 Task: Forward email with the signature Anna Garcia with the subject 'Request for a meeting' from softage.1@softage.net to 'softage.5@softage.net' with the message 'I would like to schedule a call to discuss the progress of the new product development.'
Action: Mouse moved to (1052, 214)
Screenshot: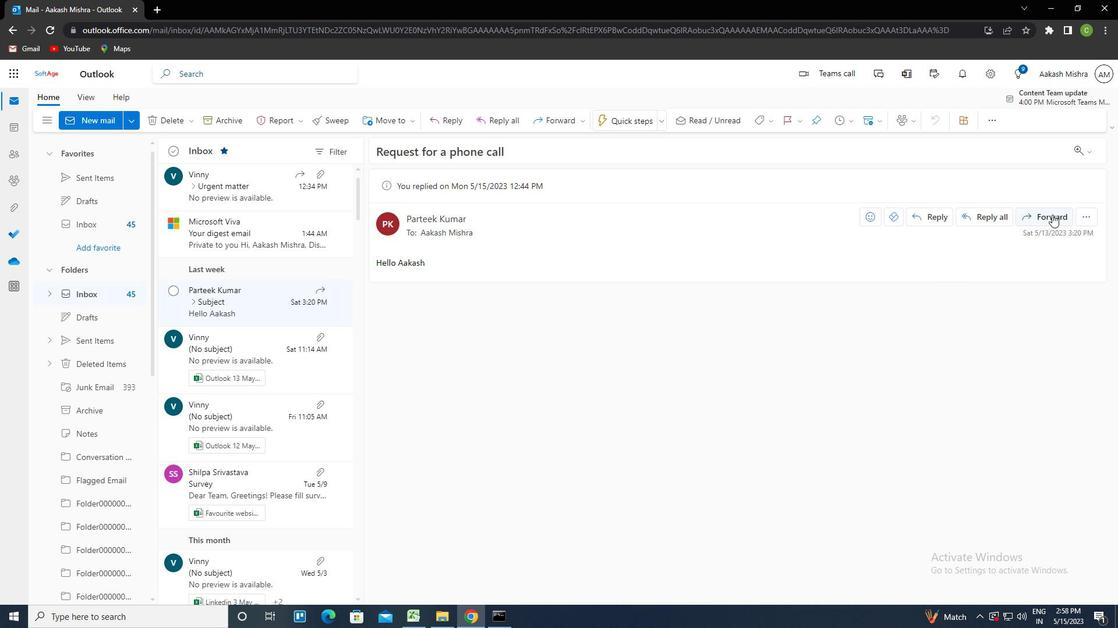 
Action: Mouse pressed left at (1052, 214)
Screenshot: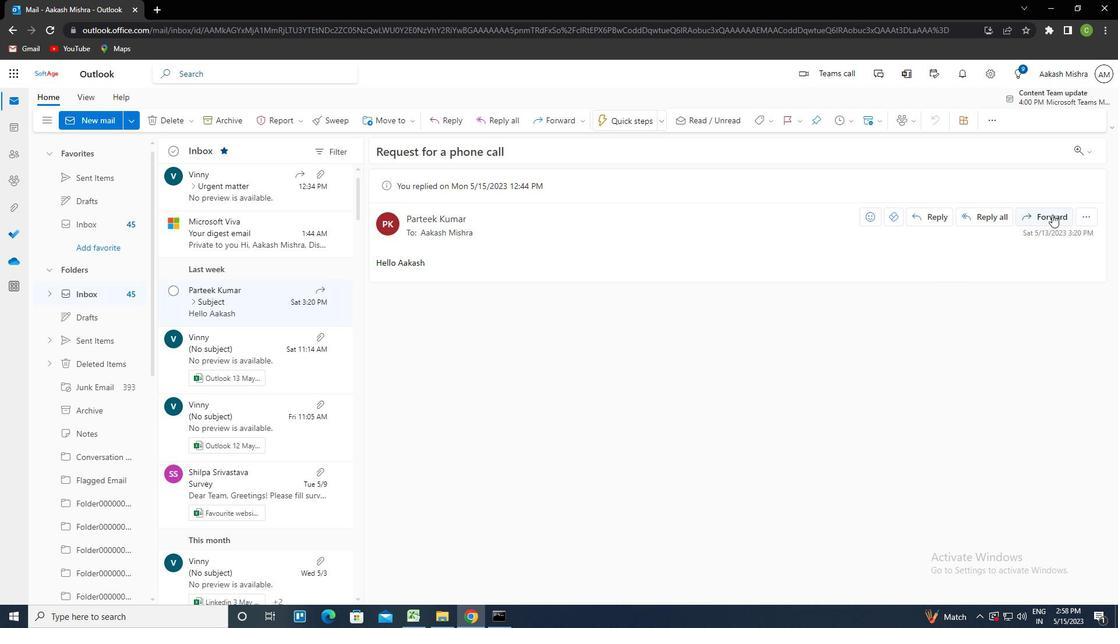 
Action: Mouse moved to (751, 123)
Screenshot: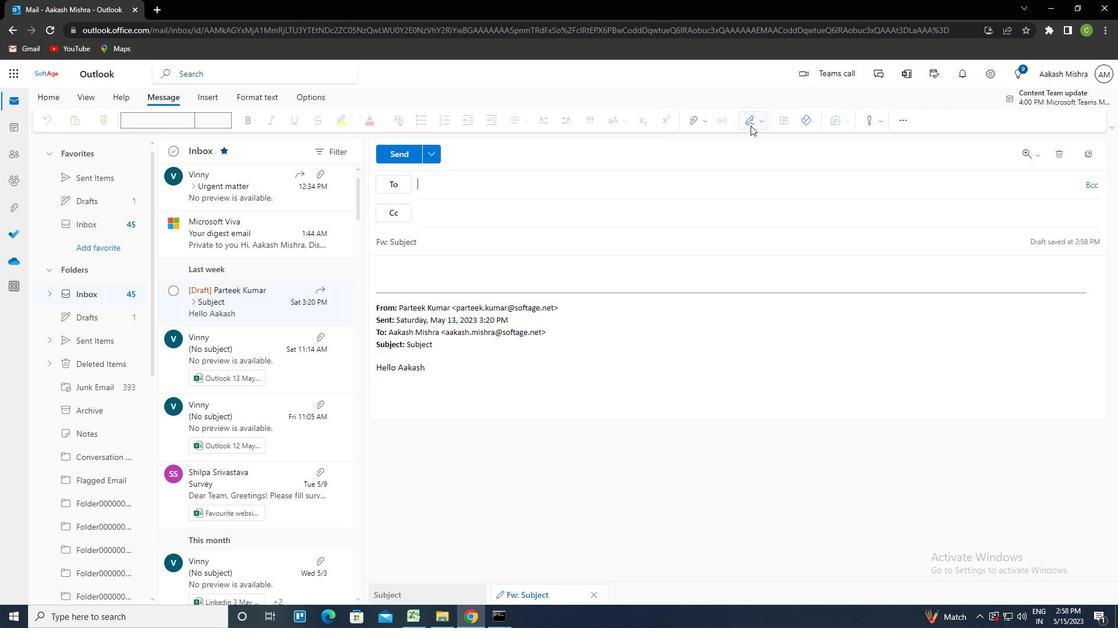 
Action: Mouse pressed left at (751, 123)
Screenshot: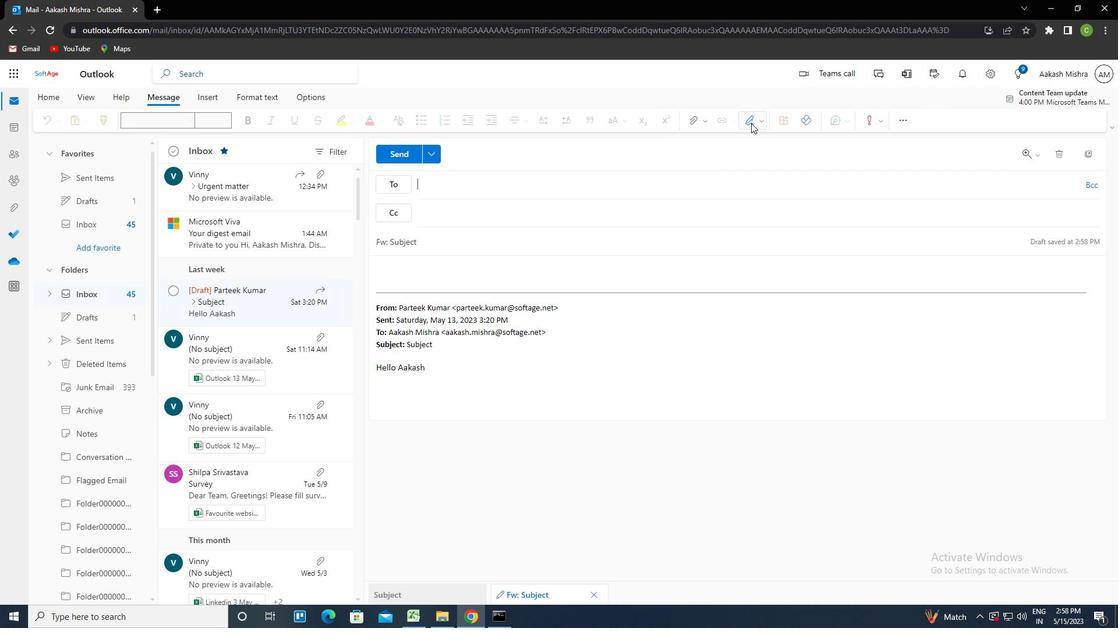 
Action: Mouse moved to (742, 162)
Screenshot: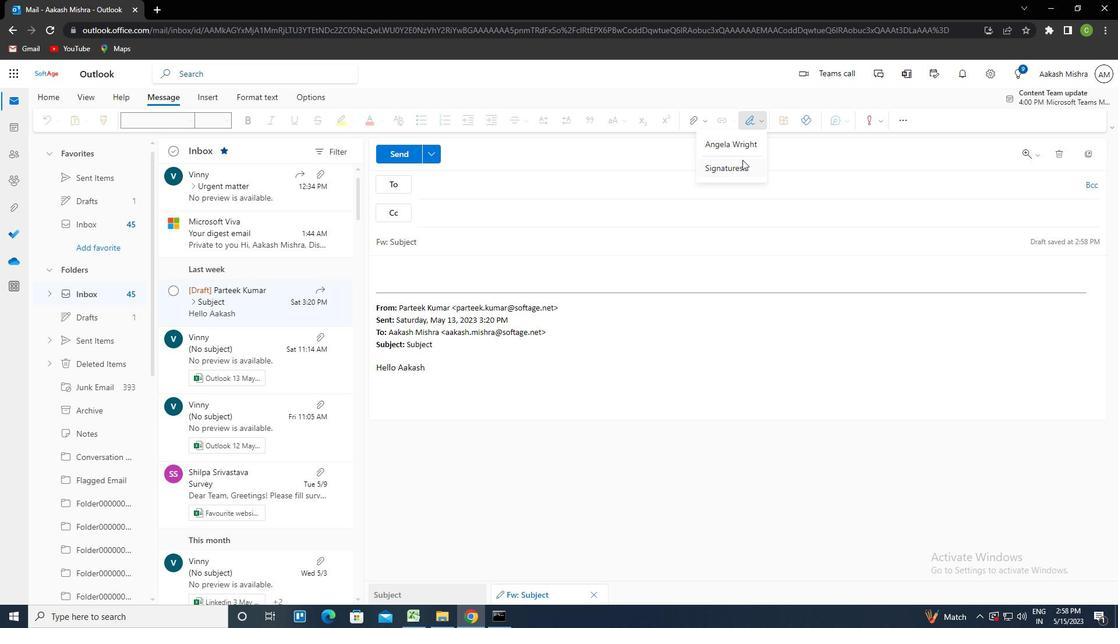 
Action: Mouse pressed left at (742, 162)
Screenshot: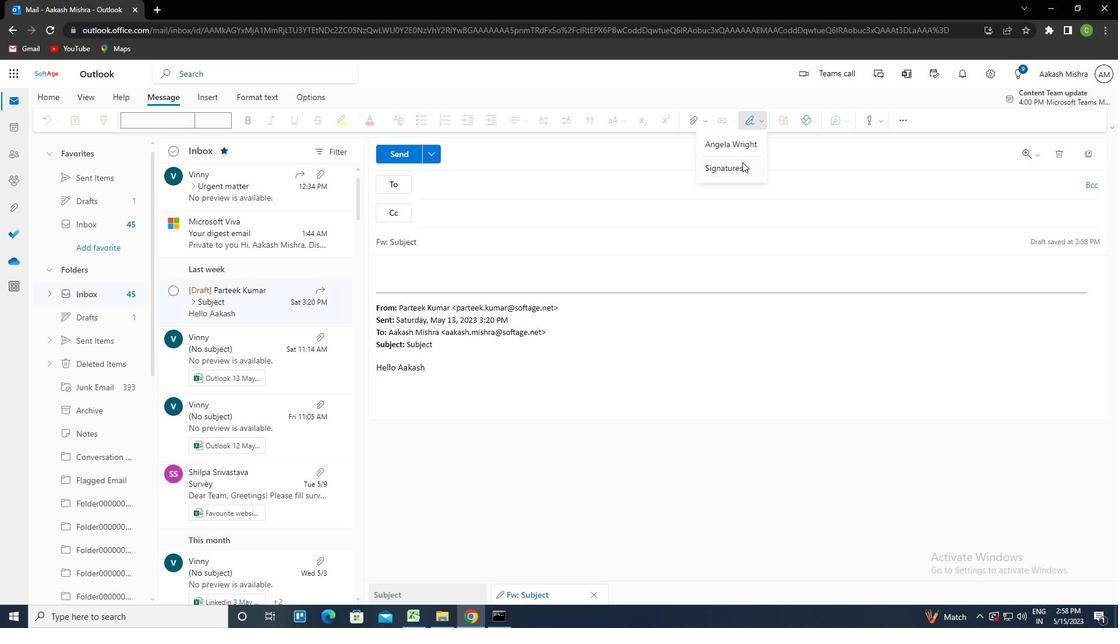 
Action: Mouse moved to (786, 211)
Screenshot: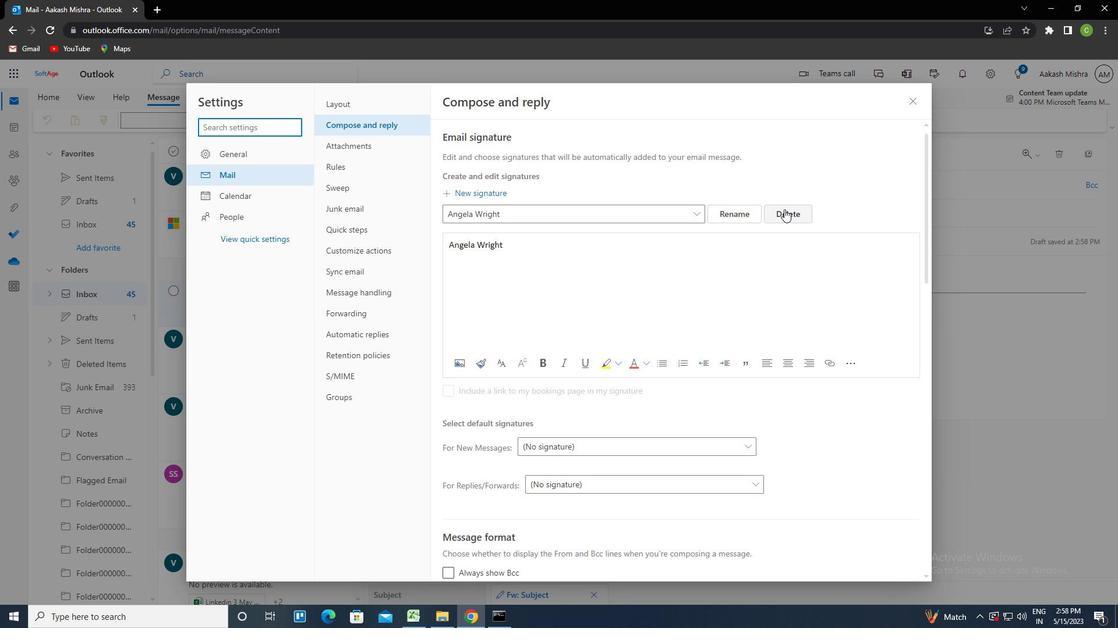 
Action: Mouse pressed left at (786, 211)
Screenshot: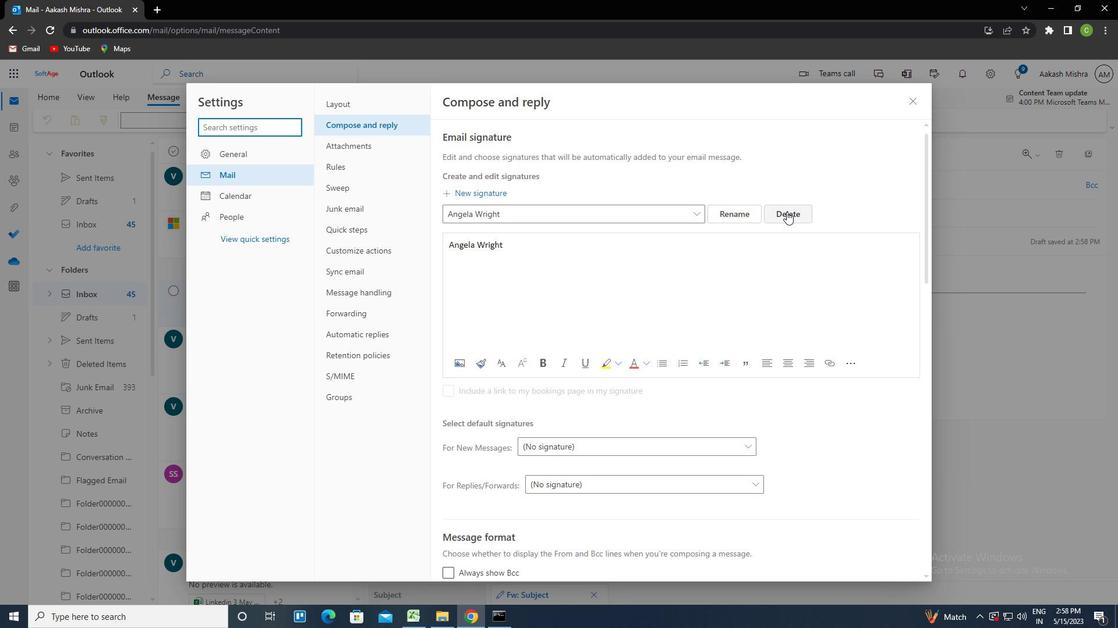 
Action: Mouse moved to (736, 214)
Screenshot: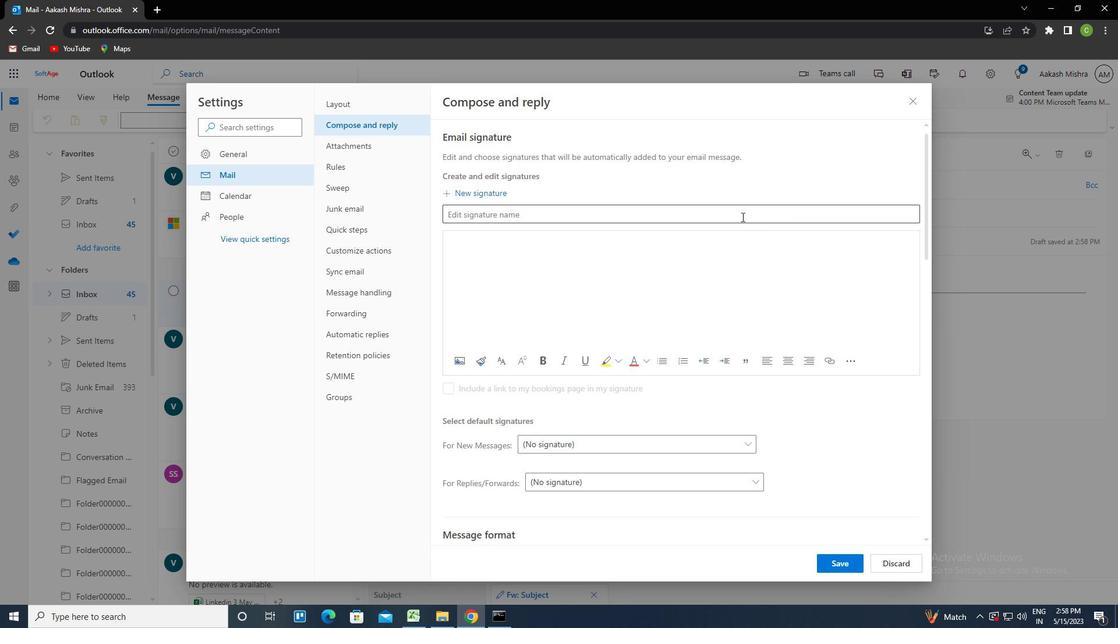 
Action: Mouse pressed left at (736, 214)
Screenshot: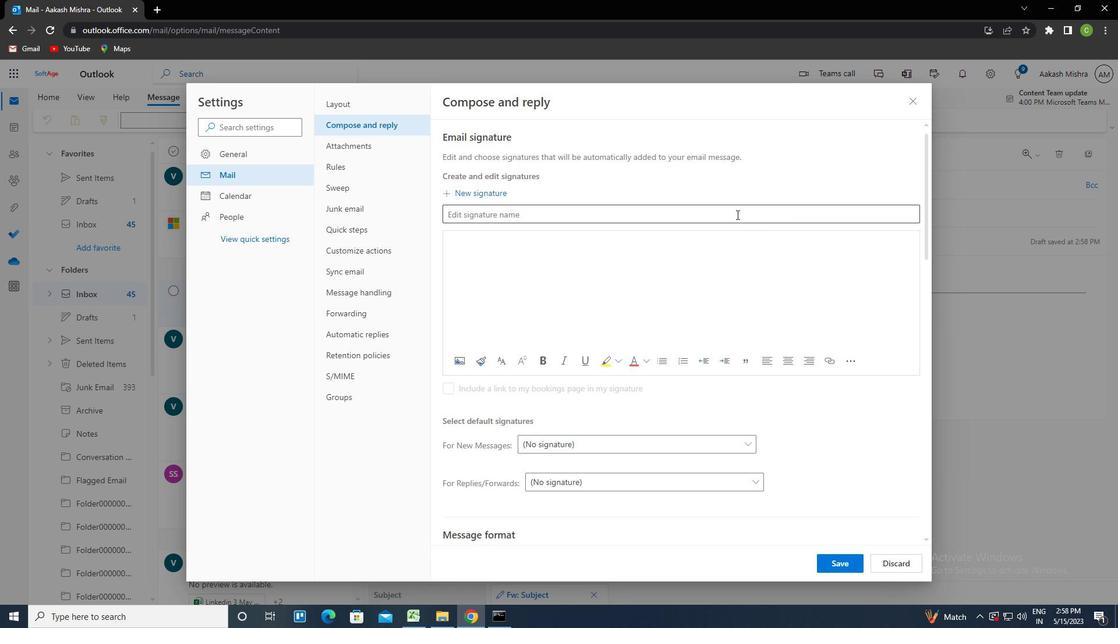
Action: Key pressed <Key.caps_lock>a<Key.caps_lock>nna<Key.space><Key.caps_lock>g<Key.caps_lock>arcia<Key.tab><Key.caps_lock>a<Key.caps_lock>nna<Key.space><Key.caps_lock>g<Key.caps_lock>arcia
Screenshot: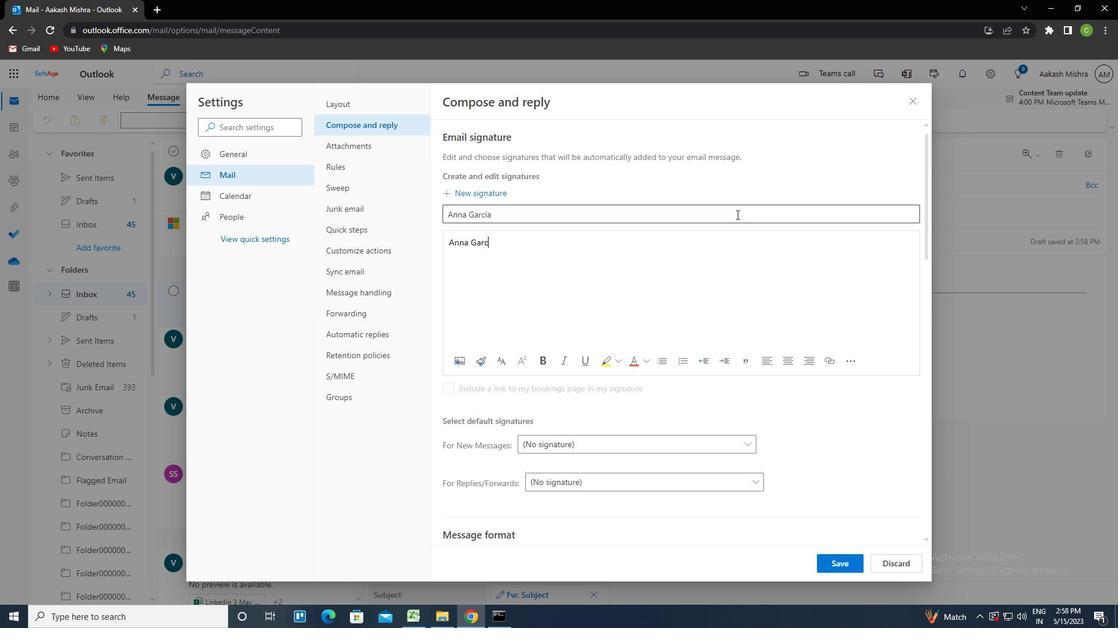 
Action: Mouse moved to (833, 566)
Screenshot: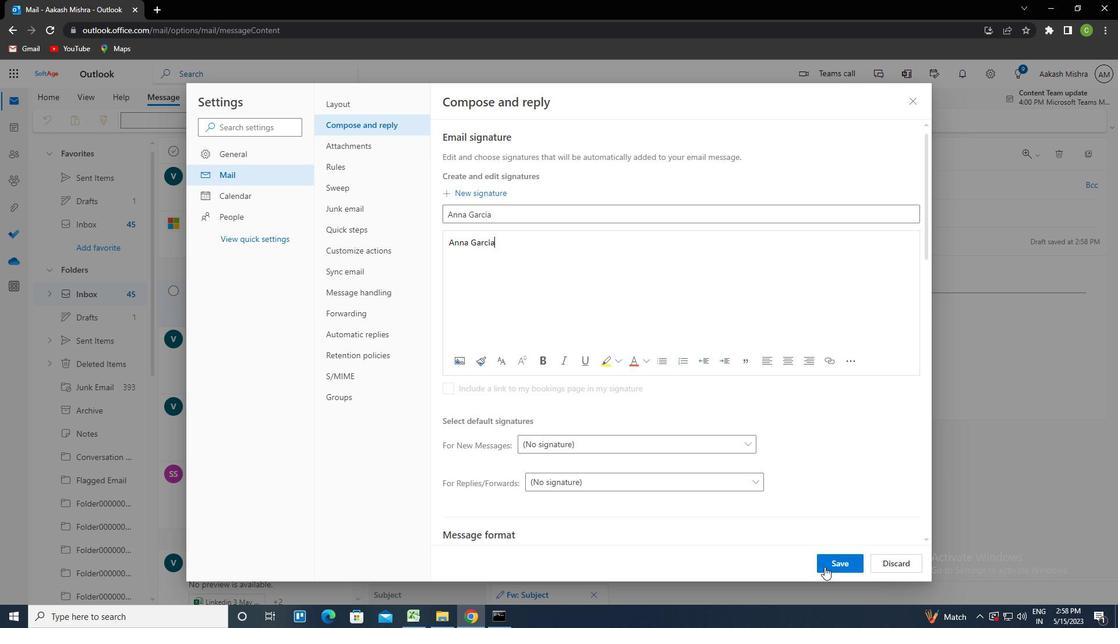 
Action: Mouse pressed left at (833, 566)
Screenshot: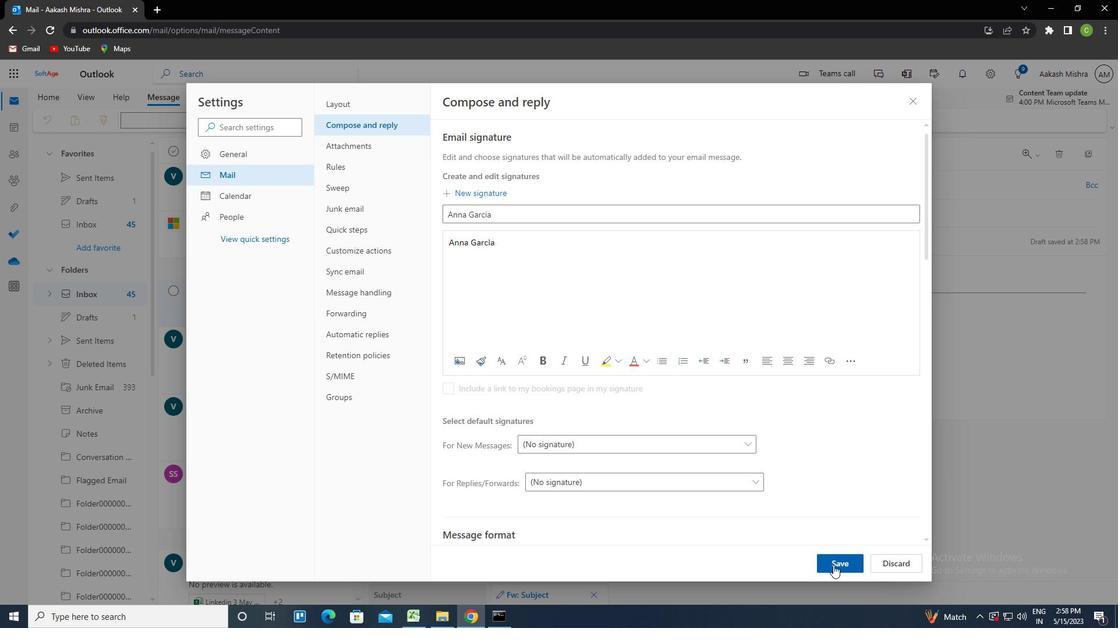 
Action: Mouse moved to (912, 96)
Screenshot: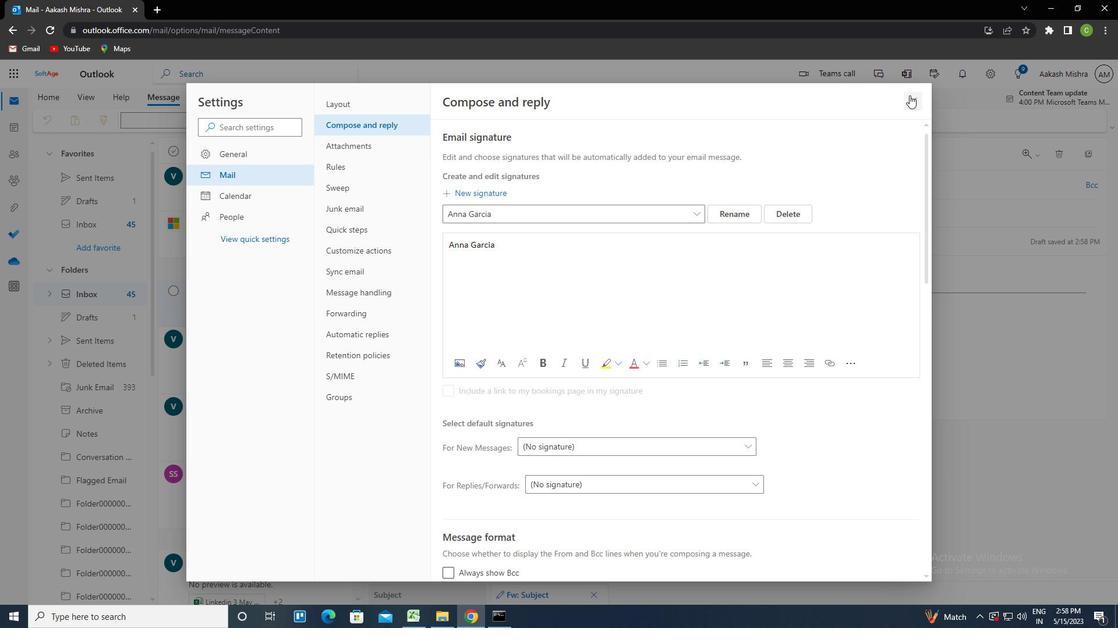 
Action: Mouse pressed left at (912, 96)
Screenshot: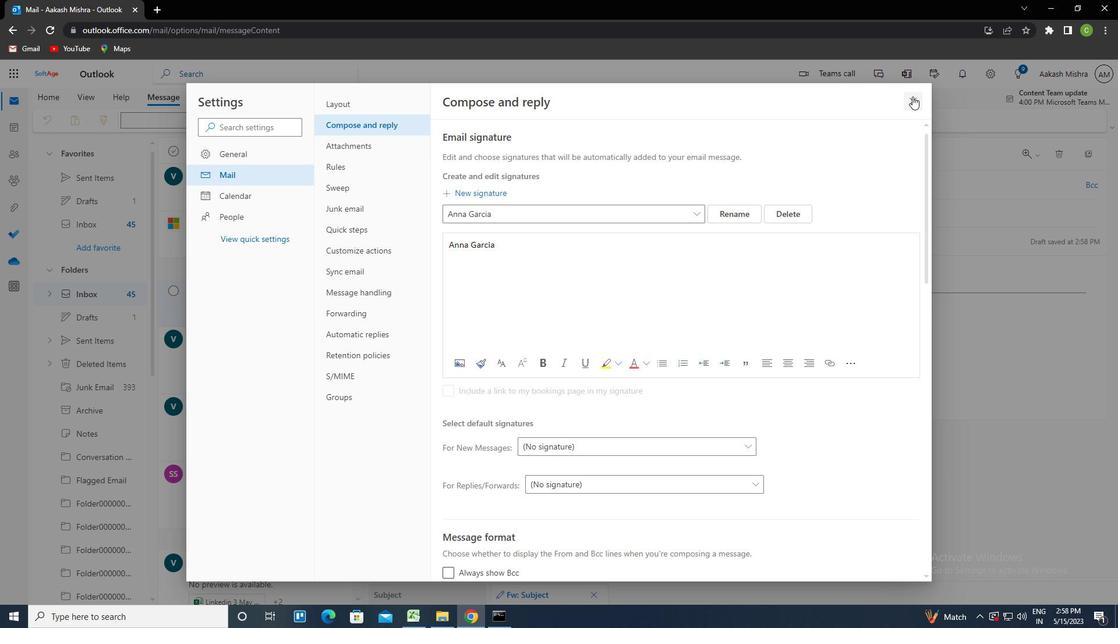 
Action: Mouse moved to (760, 121)
Screenshot: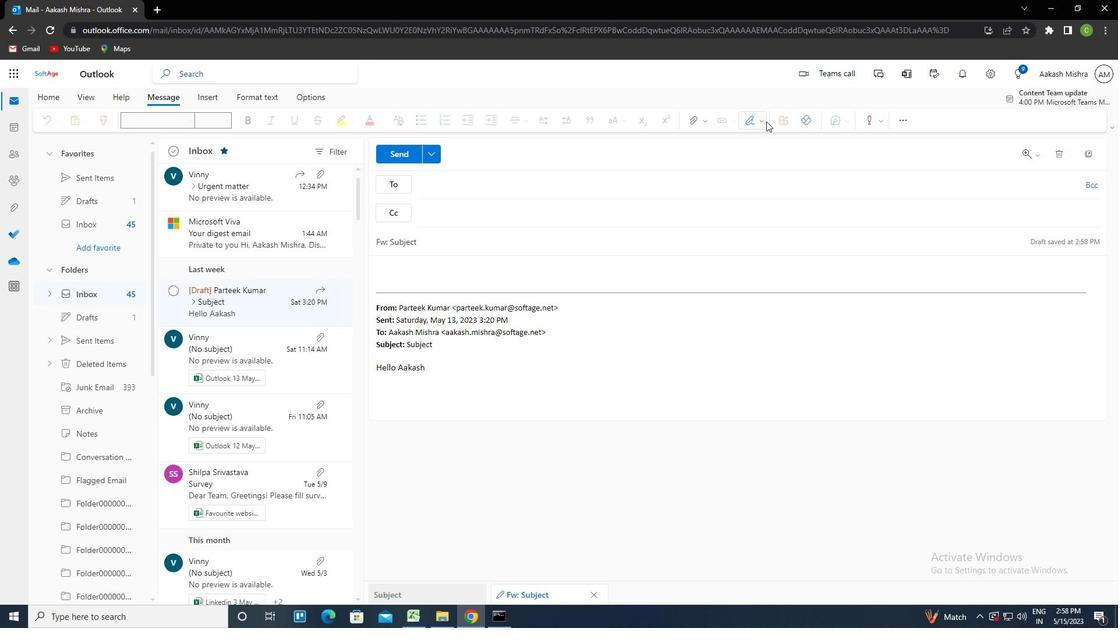 
Action: Mouse pressed left at (760, 121)
Screenshot: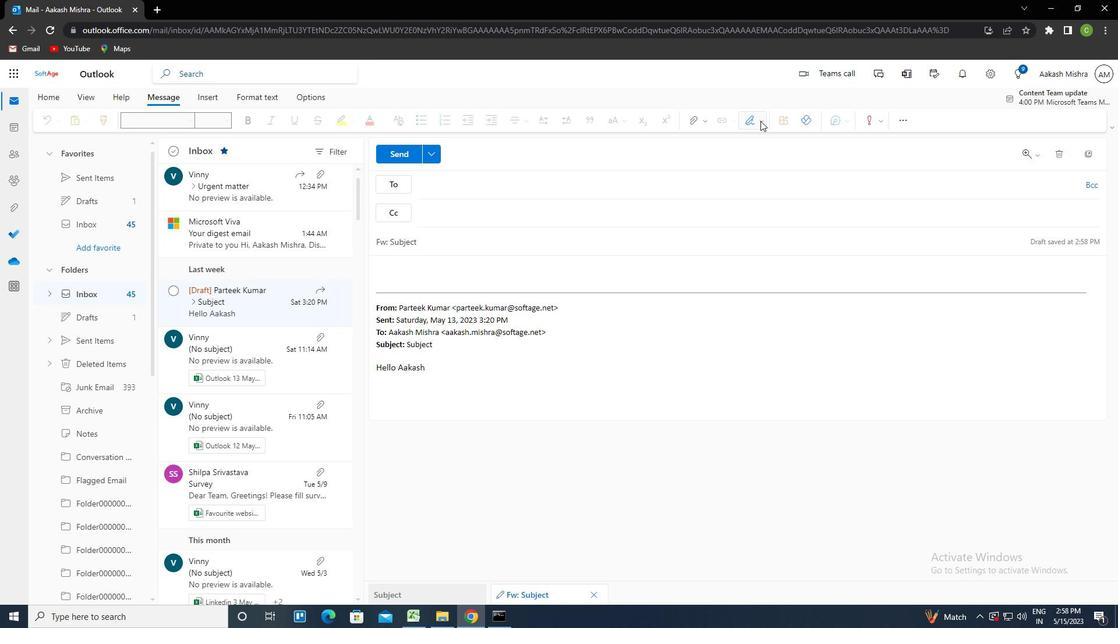 
Action: Mouse moved to (739, 142)
Screenshot: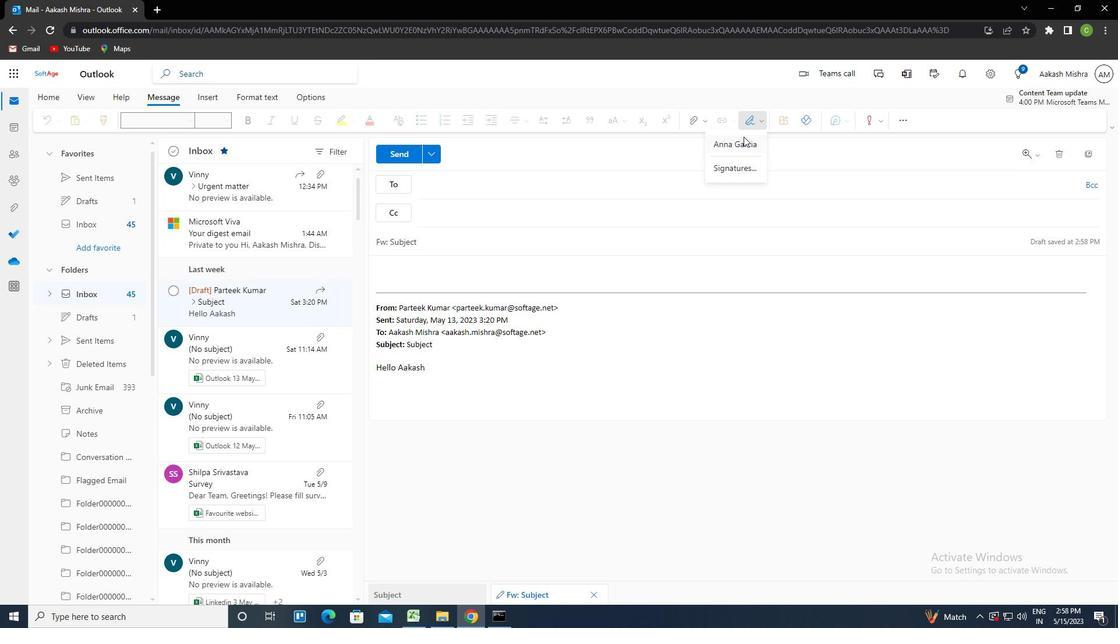 
Action: Mouse pressed left at (739, 142)
Screenshot: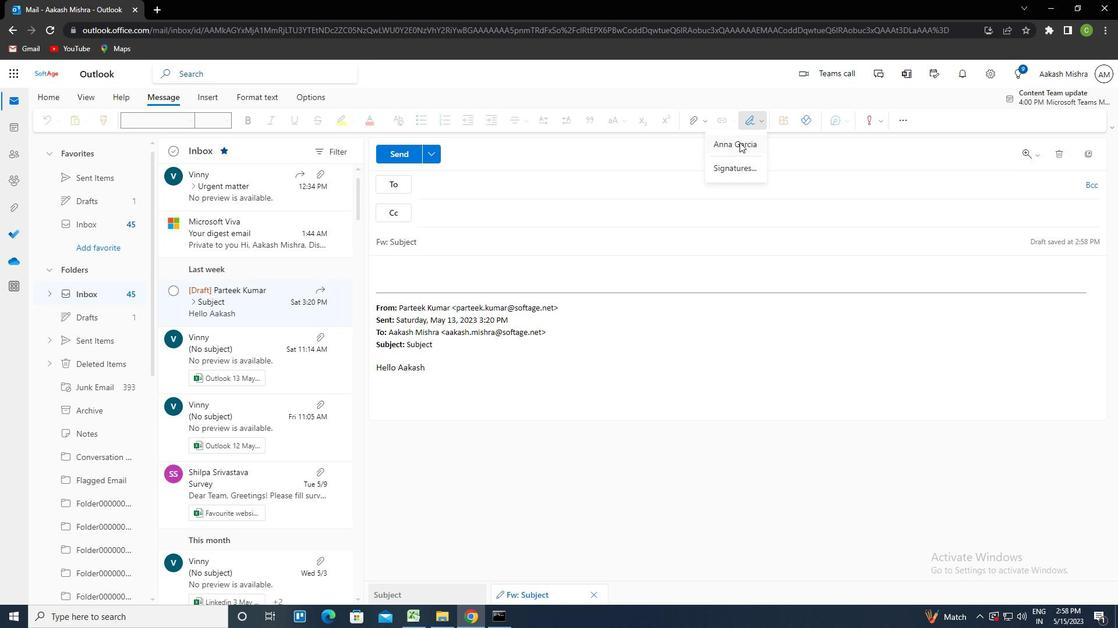
Action: Mouse moved to (437, 246)
Screenshot: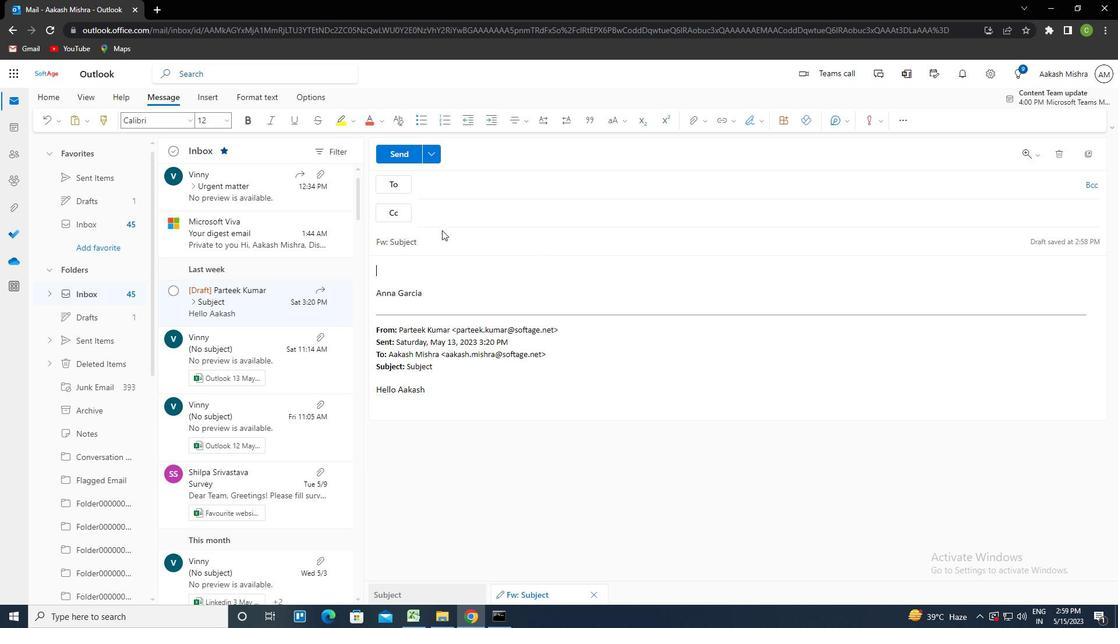 
Action: Mouse pressed left at (437, 246)
Screenshot: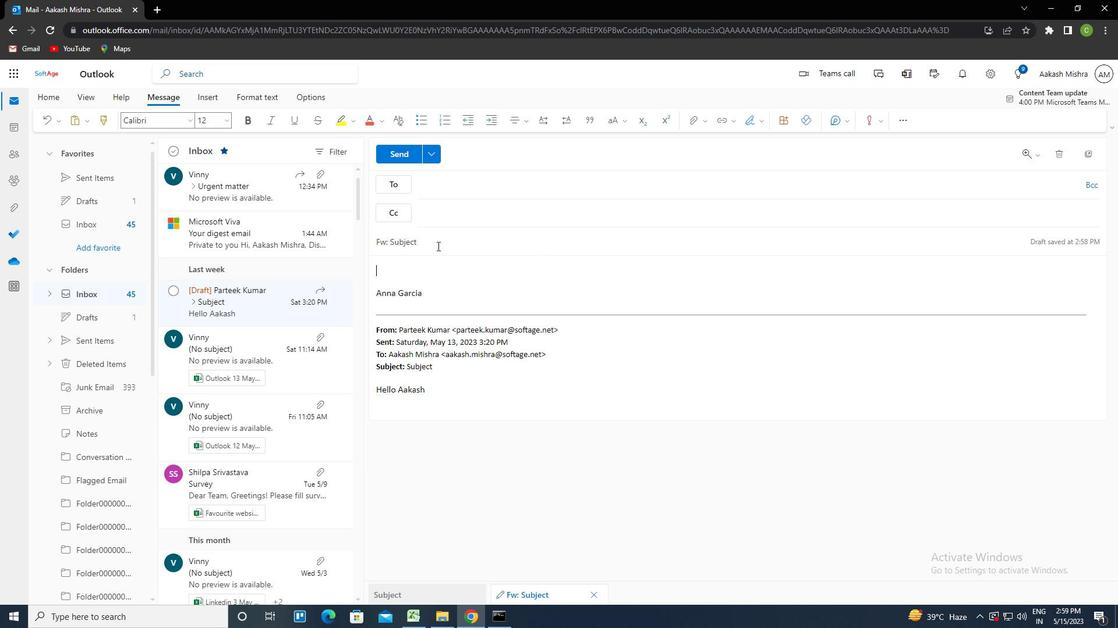 
Action: Key pressed <Key.shift><Key.left><Key.delete><Key.delete><Key.caps_lock>ctrl+R<Key.caps_lock>EQUEST<Key.space>FOR<Key.space>A<Key.space>MEETING
Screenshot: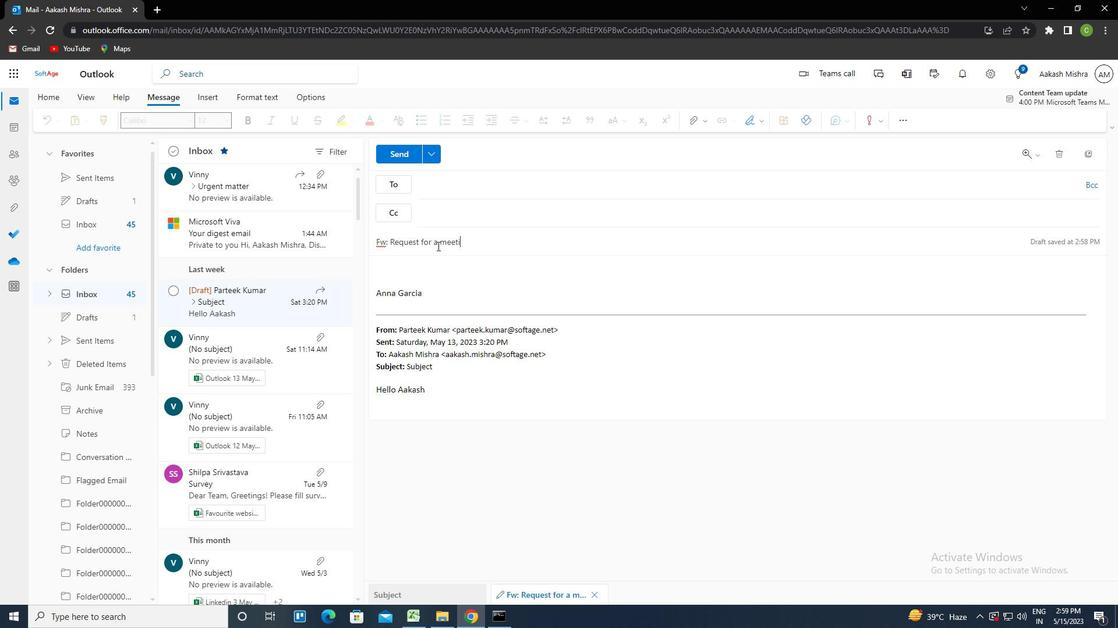 
Action: Mouse moved to (453, 181)
Screenshot: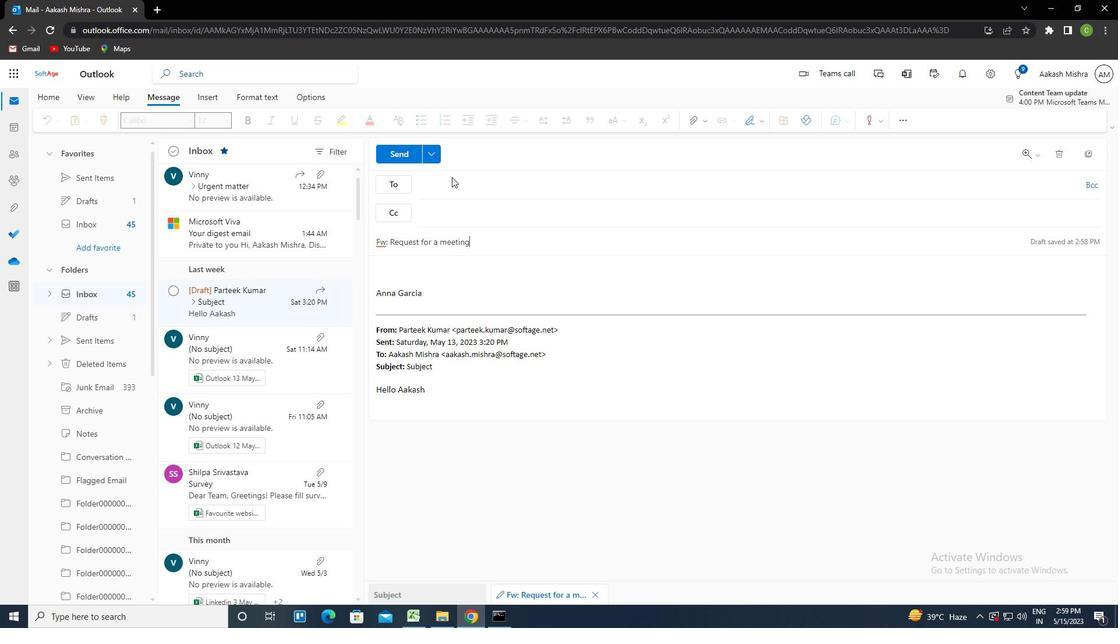 
Action: Mouse pressed left at (453, 181)
Screenshot: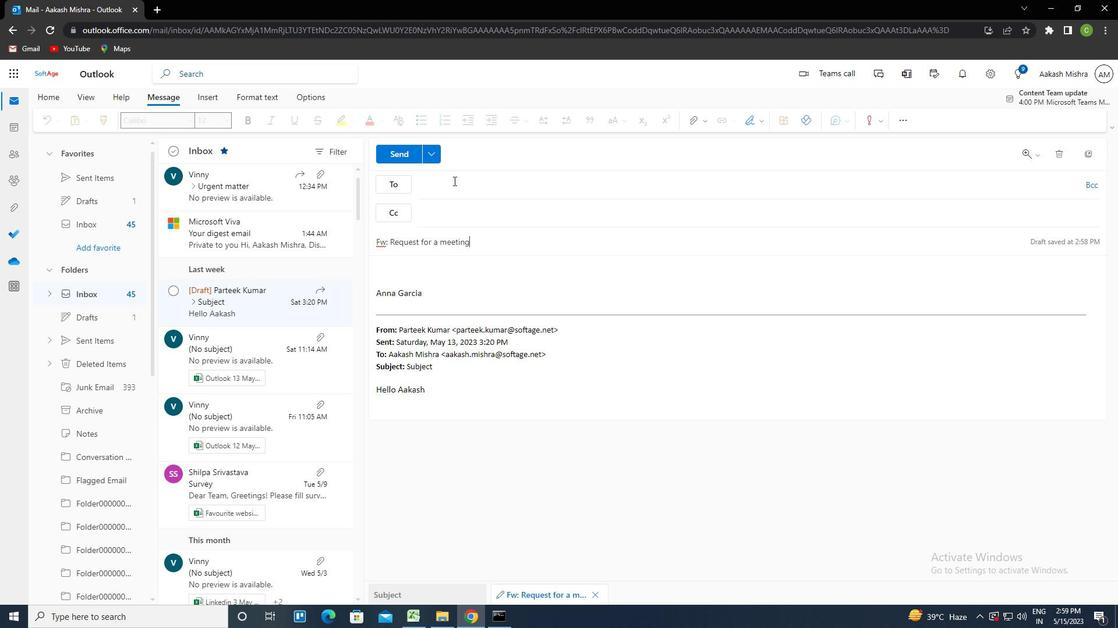 
Action: Key pressed SOFTAGE.5<Key.shift>@SOFTAGE.NET<Key.enter>
Screenshot: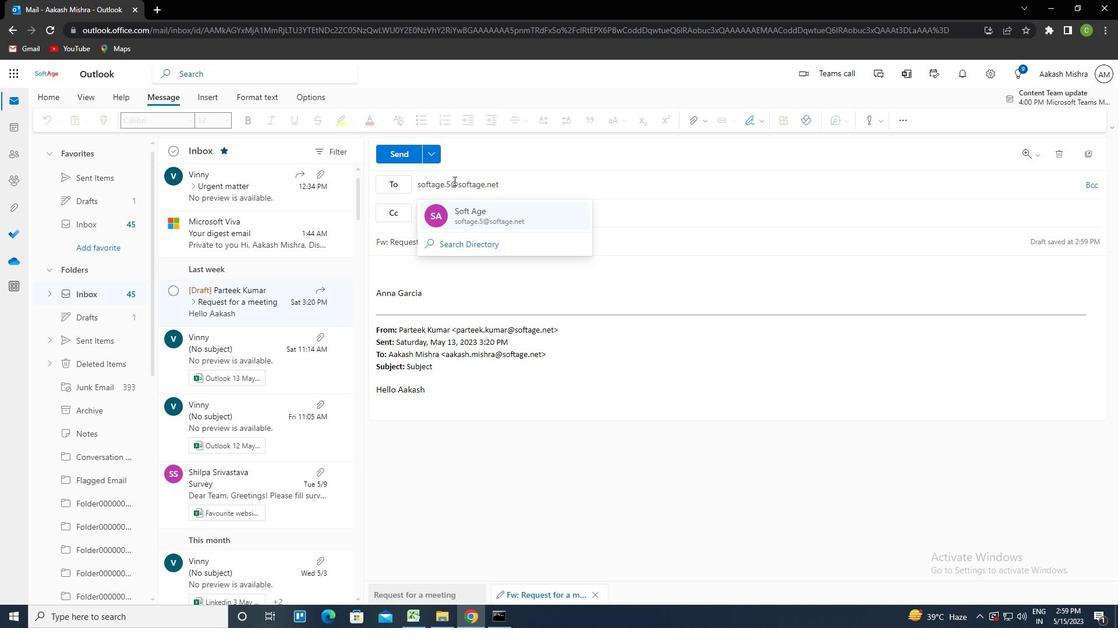 
Action: Mouse moved to (420, 268)
Screenshot: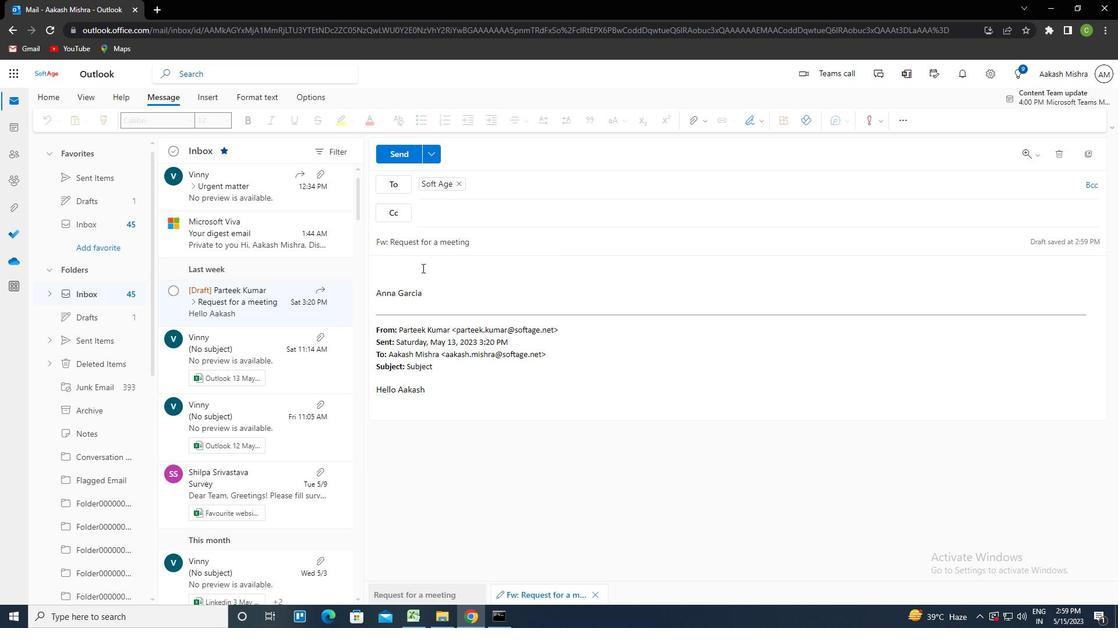 
Action: Mouse pressed left at (420, 268)
Screenshot: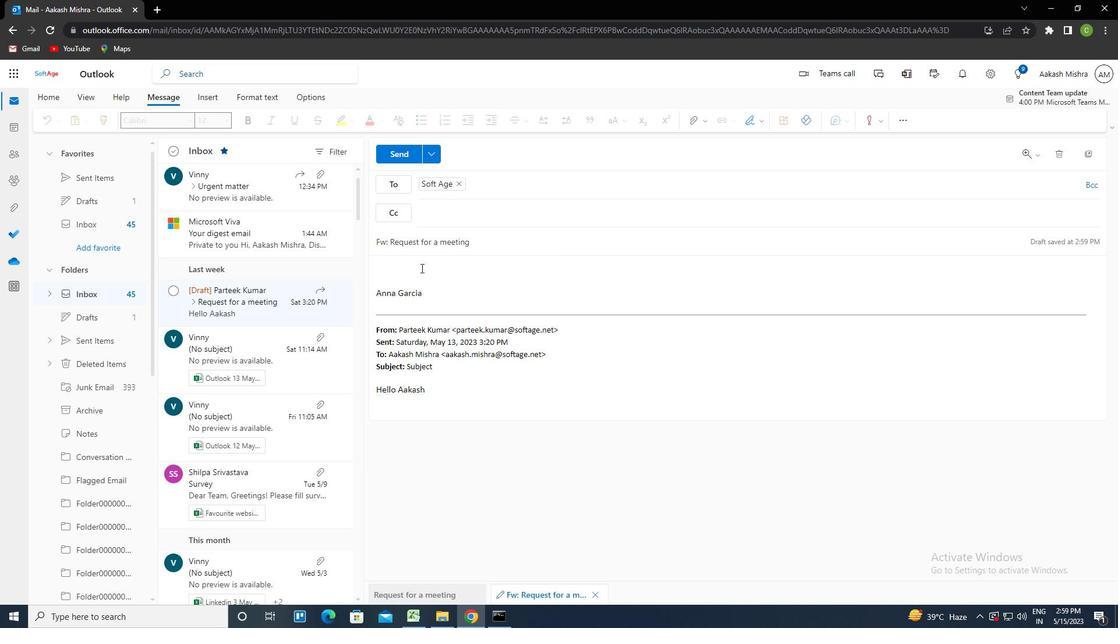
Action: Key pressed <Key.caps_lock>I<Key.space><Key.caps_lock>WOULD<Key.space>LIKE<Key.space>TO<Key.space>SCHEDULE<Key.space>A<Key.space>CLL<Key.backspace><Key.backspace>ALL<Key.space>TO<Key.space>DISCUSS<Key.space>THE<Key.space>PROGRESS<Key.space>OF<Key.space>THE<Key.space>NEW<Key.space>PRODUCT<Key.space>DEVELOPMENT
Screenshot: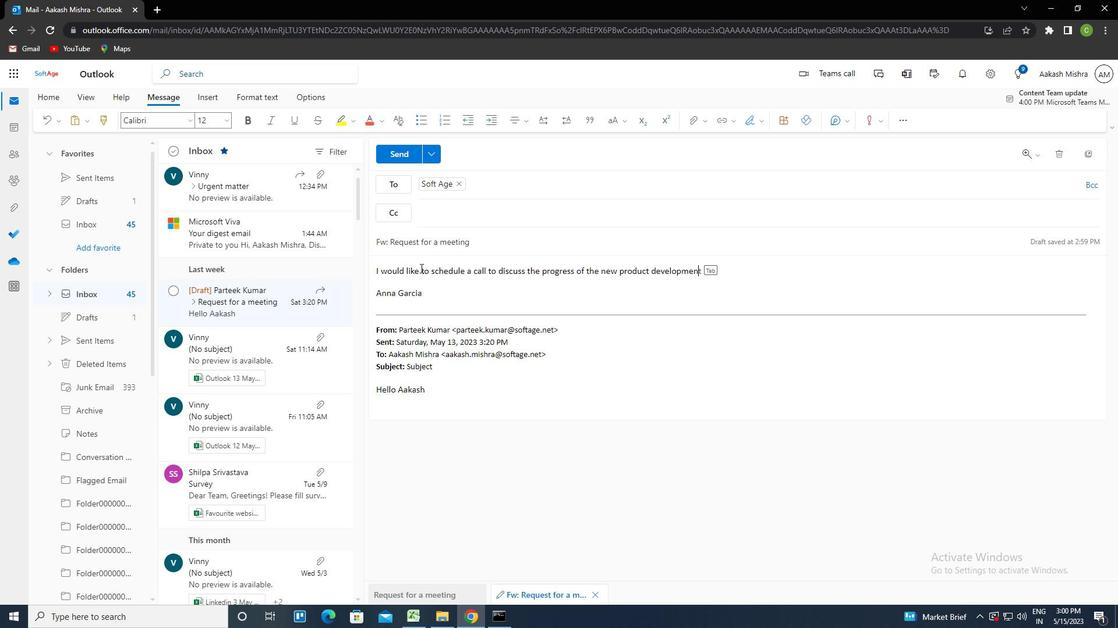 
Action: Mouse moved to (404, 155)
Screenshot: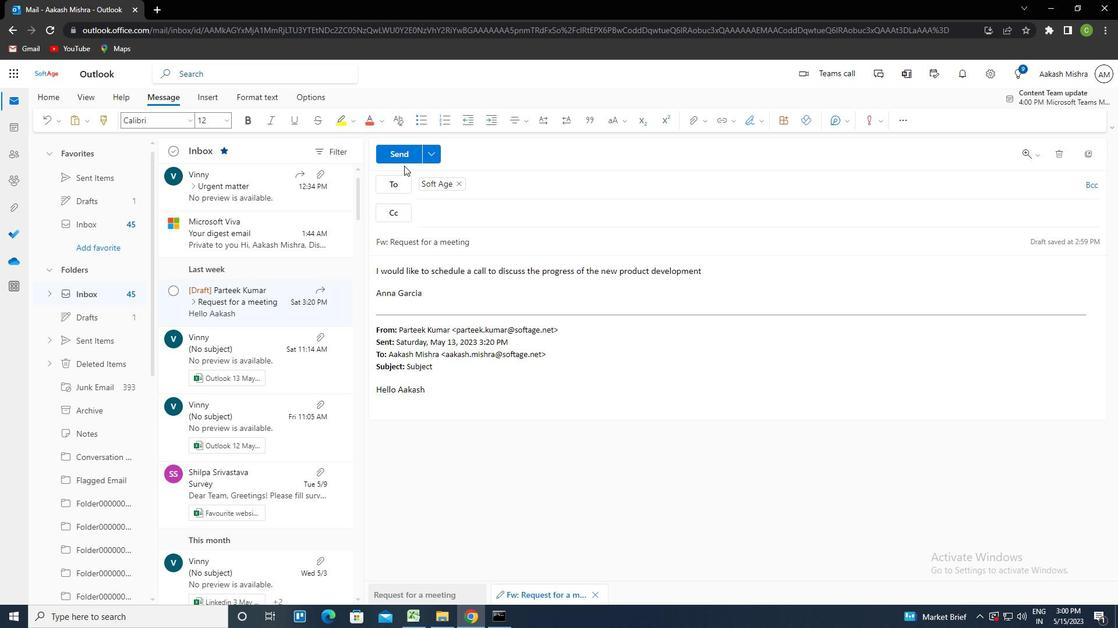 
Action: Mouse pressed left at (404, 155)
Screenshot: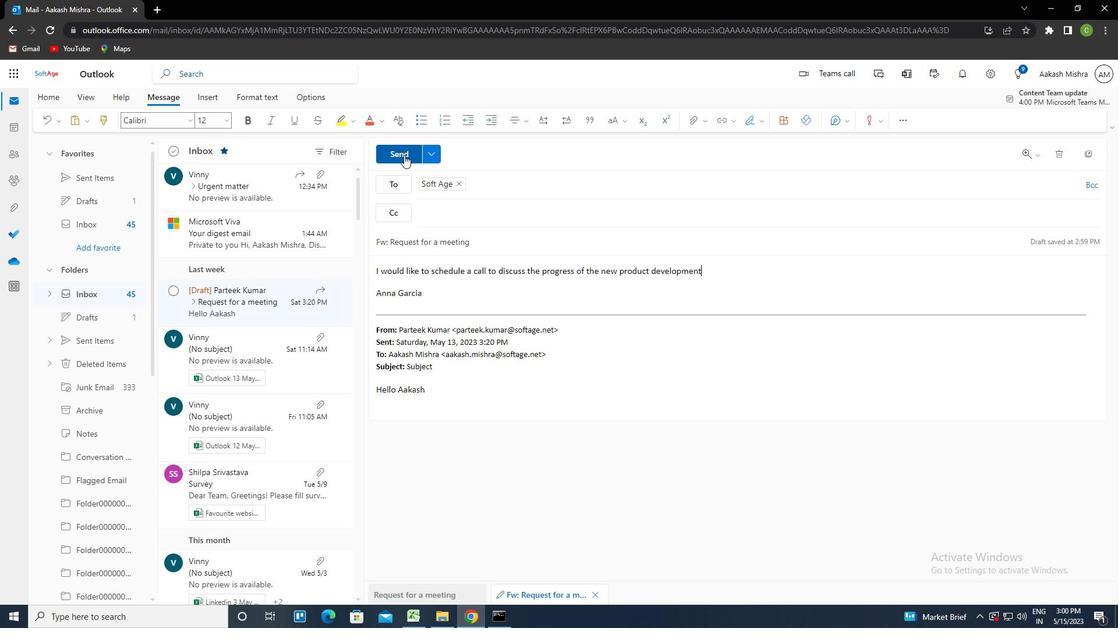 
Action: Mouse moved to (535, 355)
Screenshot: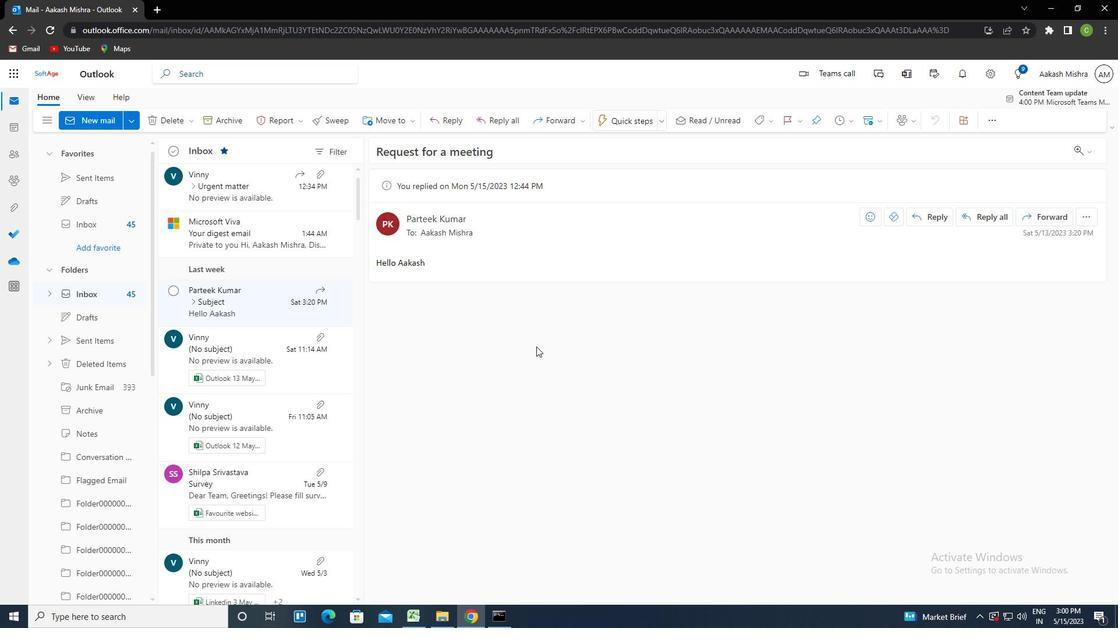 
